 Task: Add the task  Implement a feature for users to bookmark and favorite content to the section Dash Dash in the project VectorTech and add a Due Date to the respective task as 2024/01/18.
Action: Mouse moved to (71, 372)
Screenshot: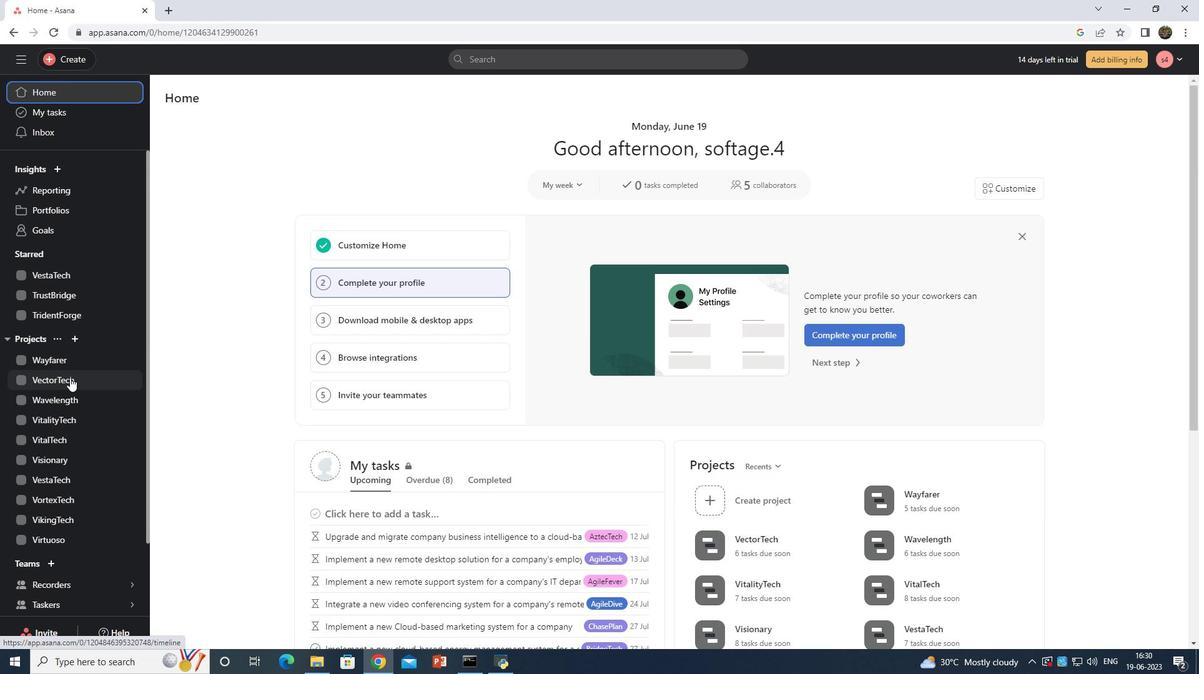 
Action: Mouse pressed left at (71, 372)
Screenshot: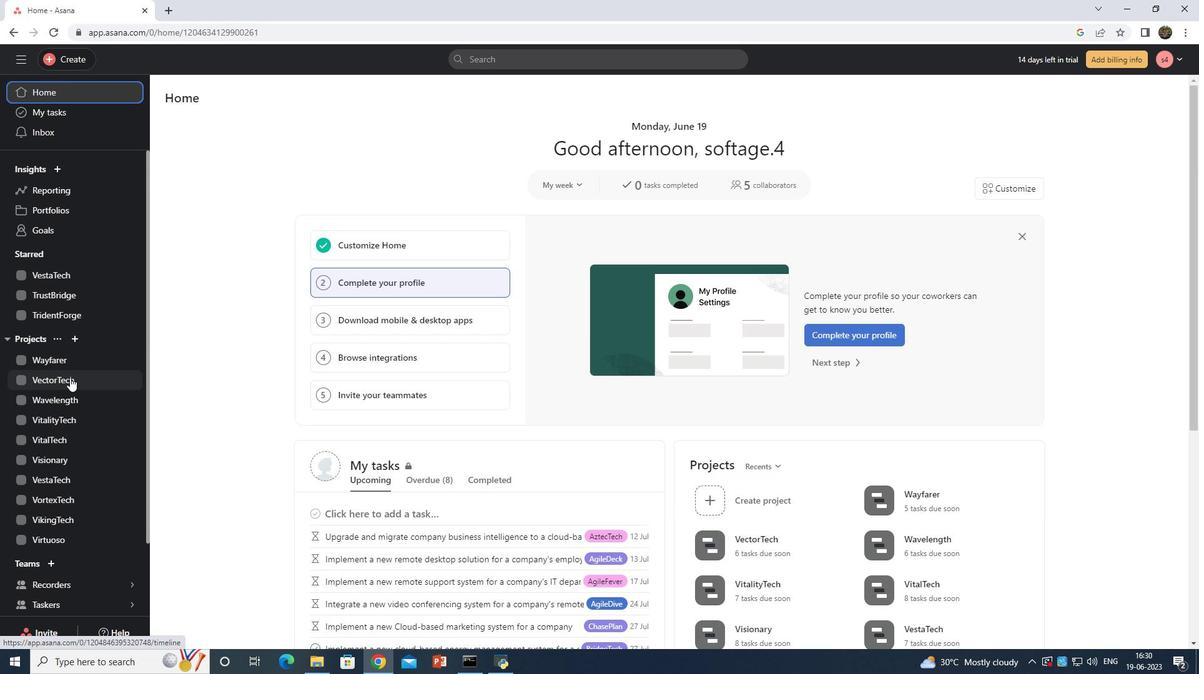 
Action: Mouse moved to (228, 123)
Screenshot: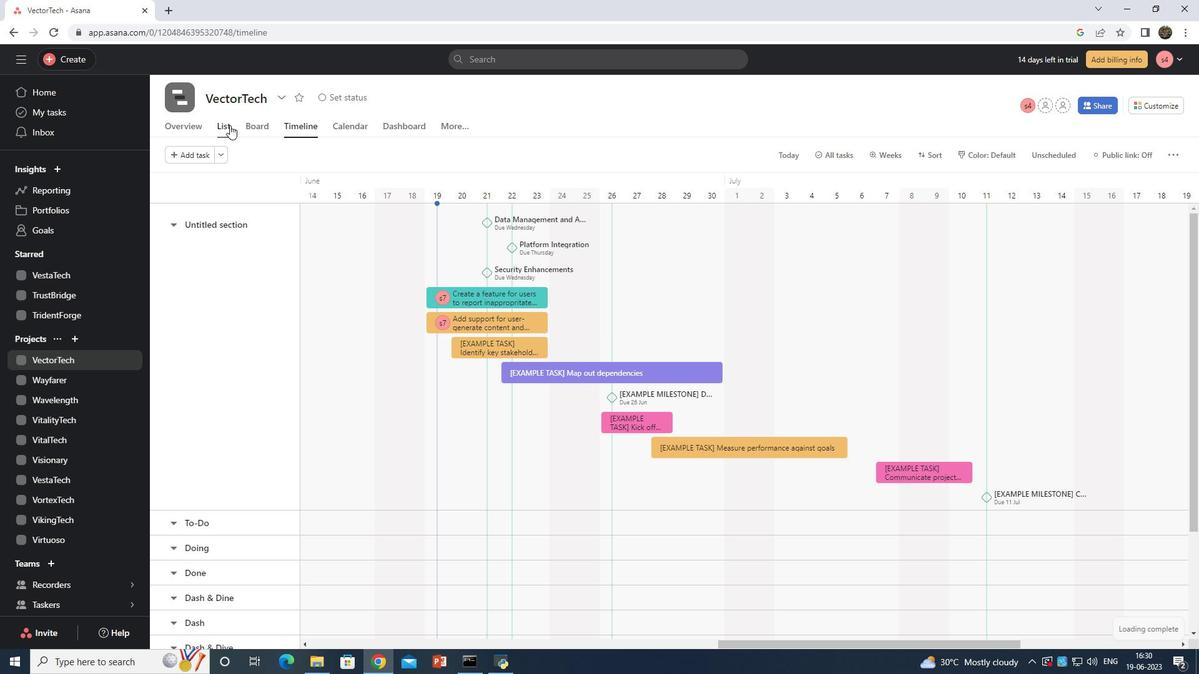 
Action: Mouse pressed left at (228, 123)
Screenshot: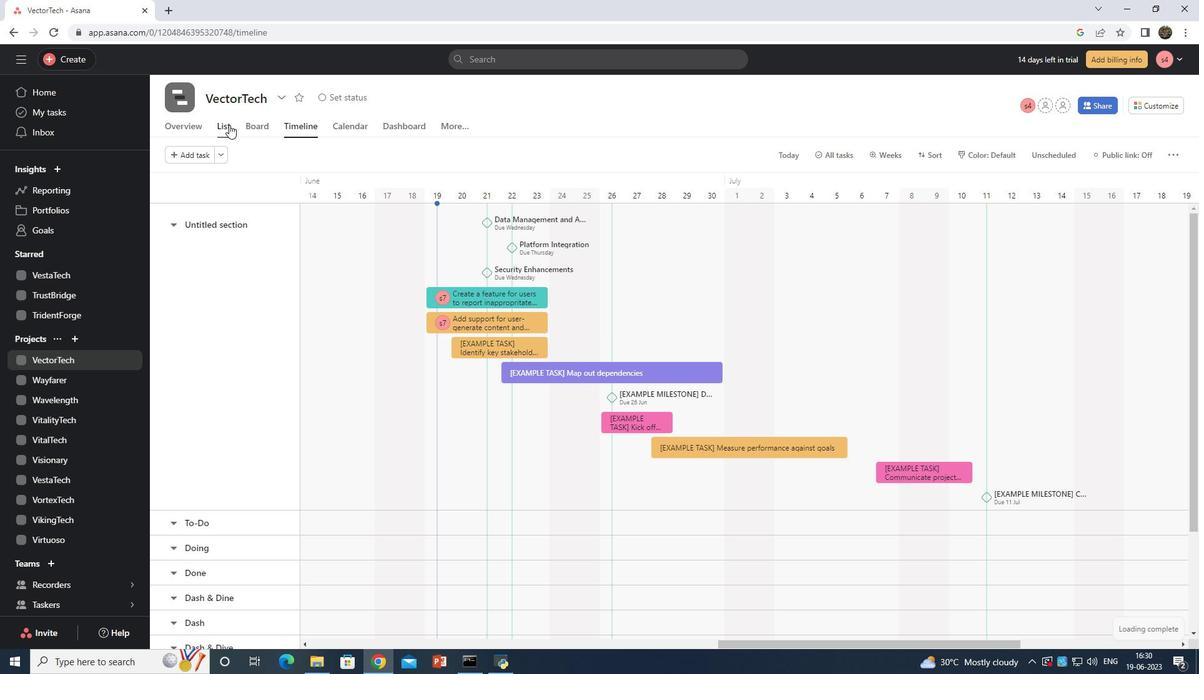 
Action: Mouse moved to (390, 366)
Screenshot: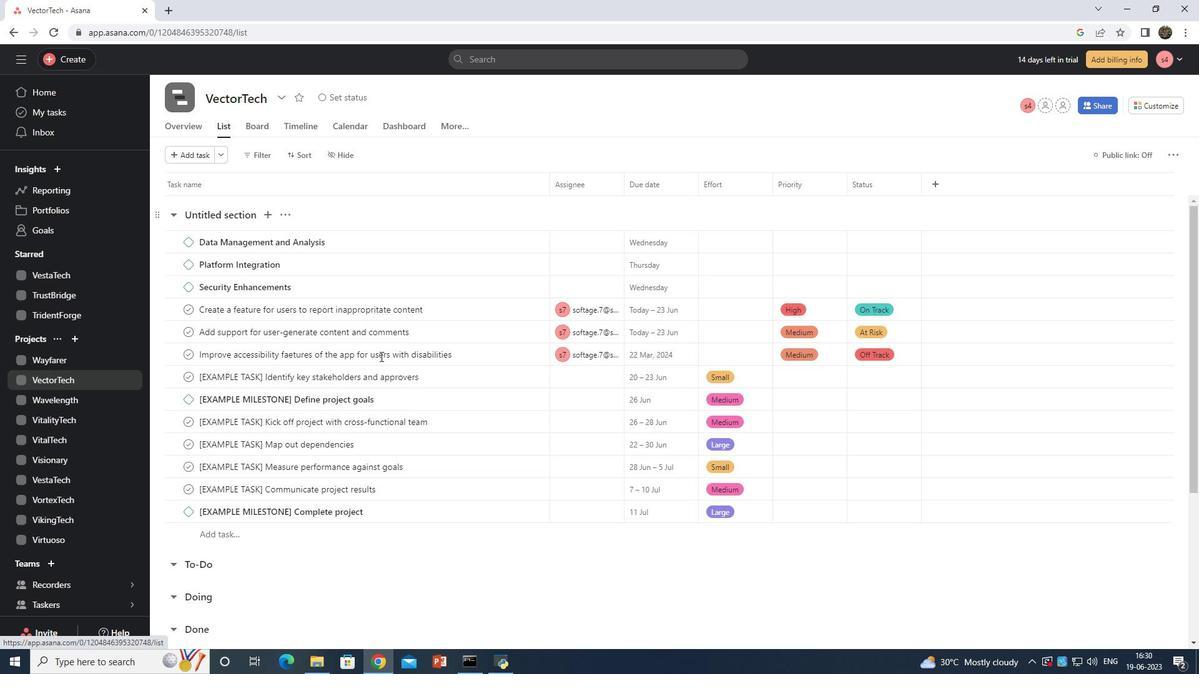 
Action: Mouse scrolled (390, 366) with delta (0, 0)
Screenshot: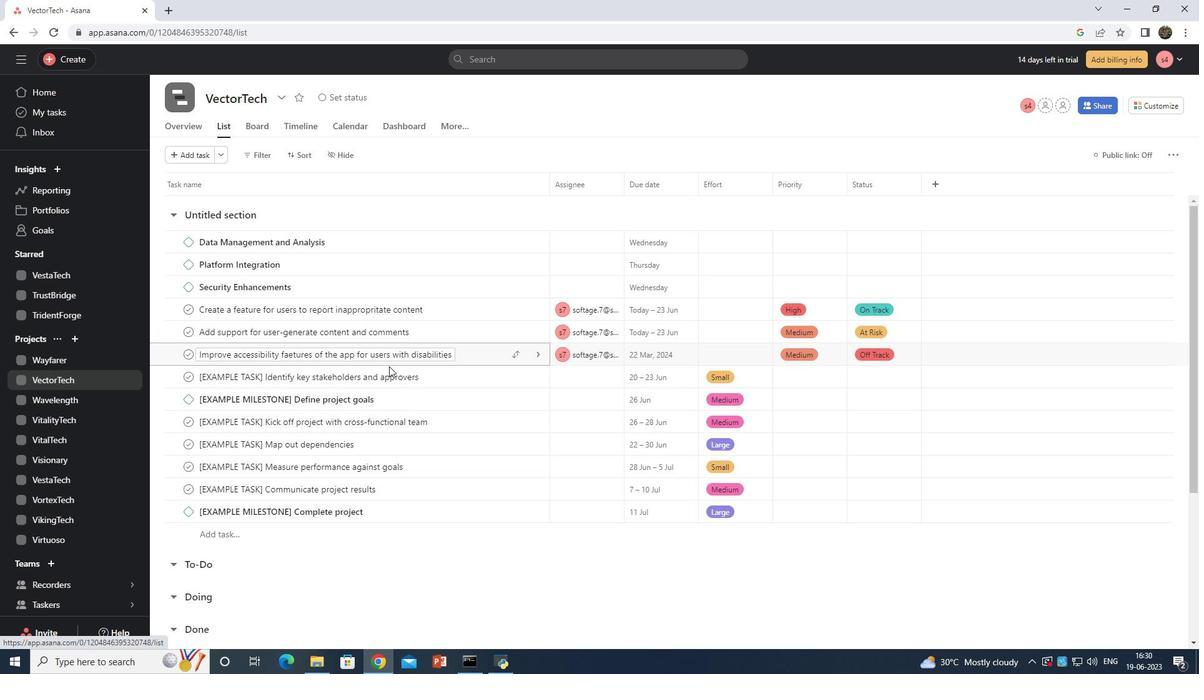 
Action: Mouse scrolled (390, 366) with delta (0, 0)
Screenshot: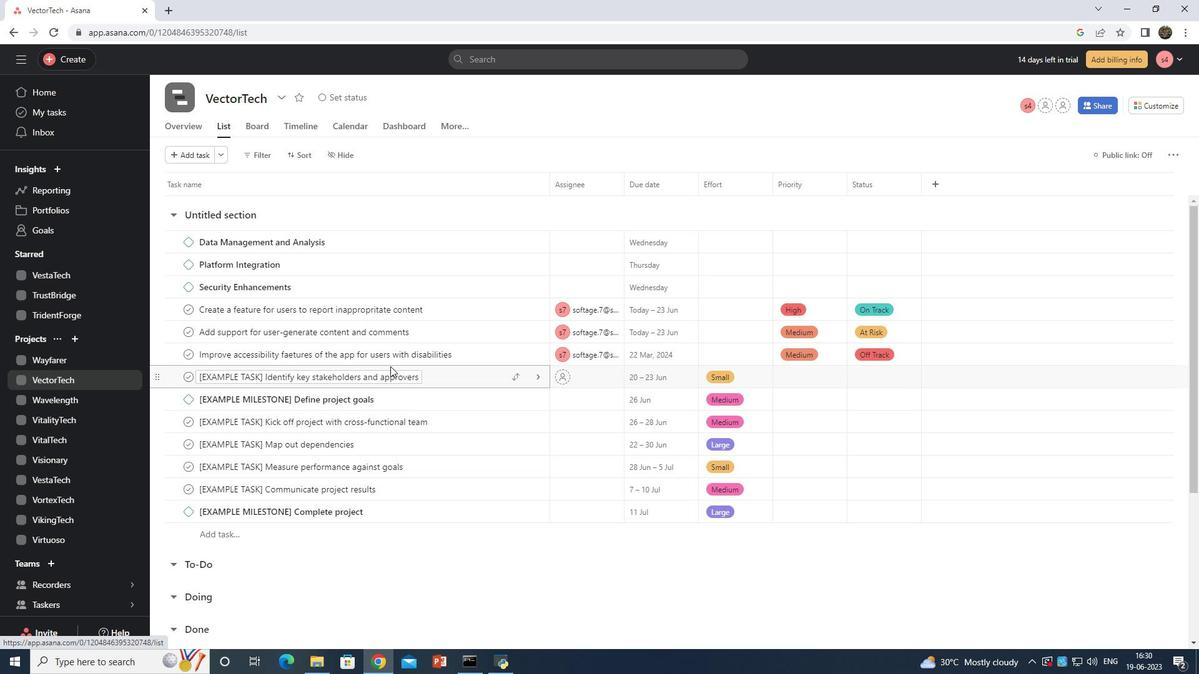 
Action: Mouse moved to (393, 366)
Screenshot: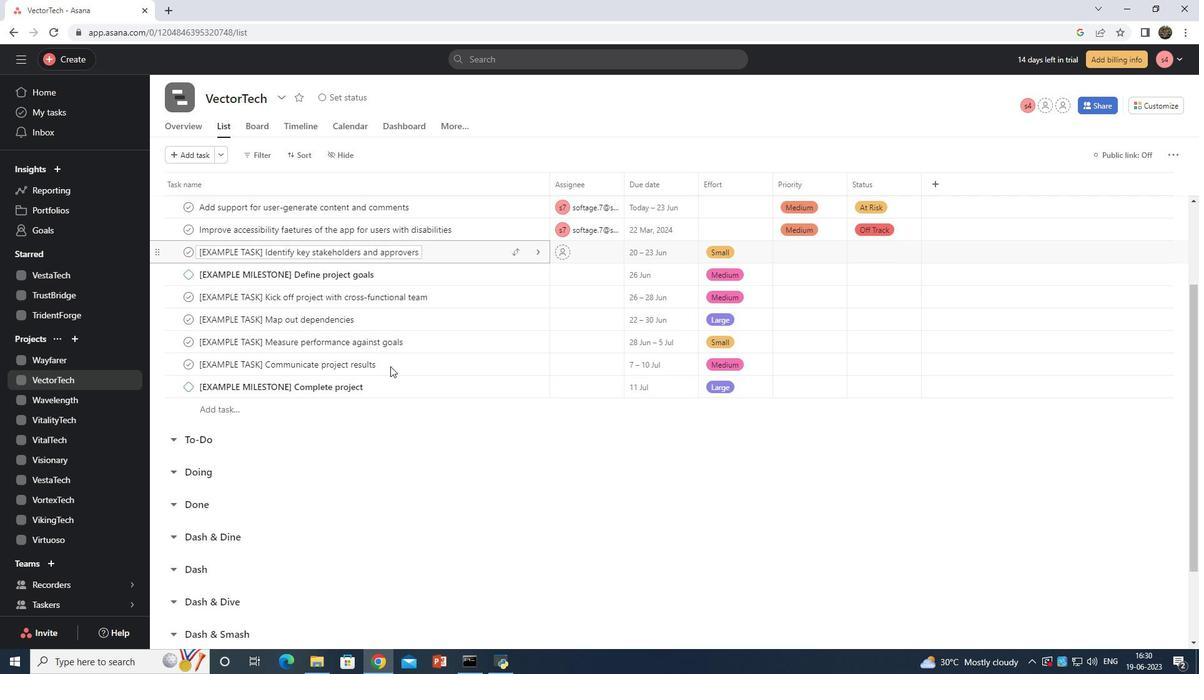 
Action: Mouse scrolled (393, 366) with delta (0, 0)
Screenshot: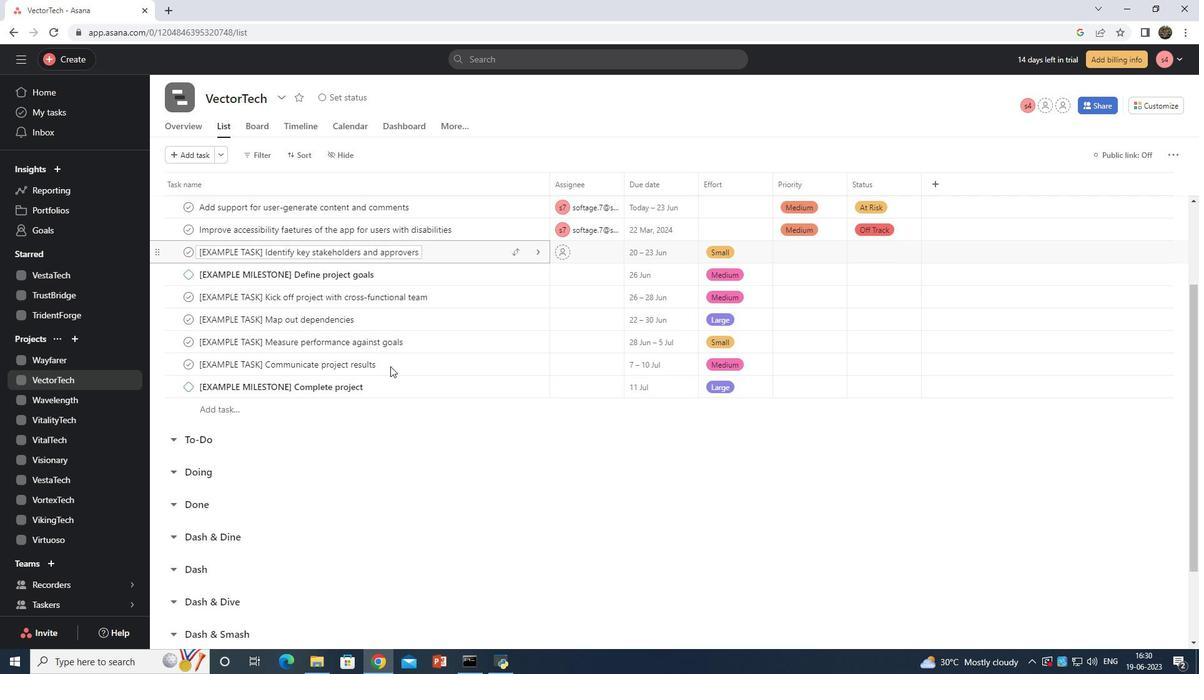 
Action: Mouse moved to (395, 365)
Screenshot: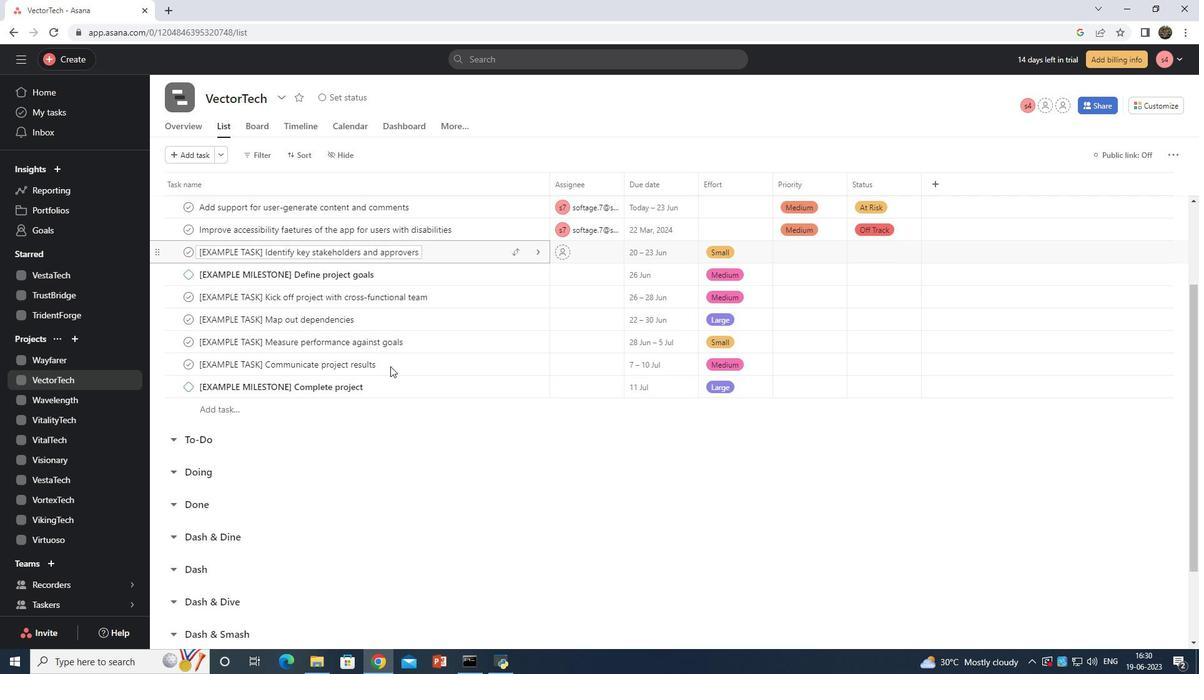 
Action: Mouse scrolled (395, 366) with delta (0, 0)
Screenshot: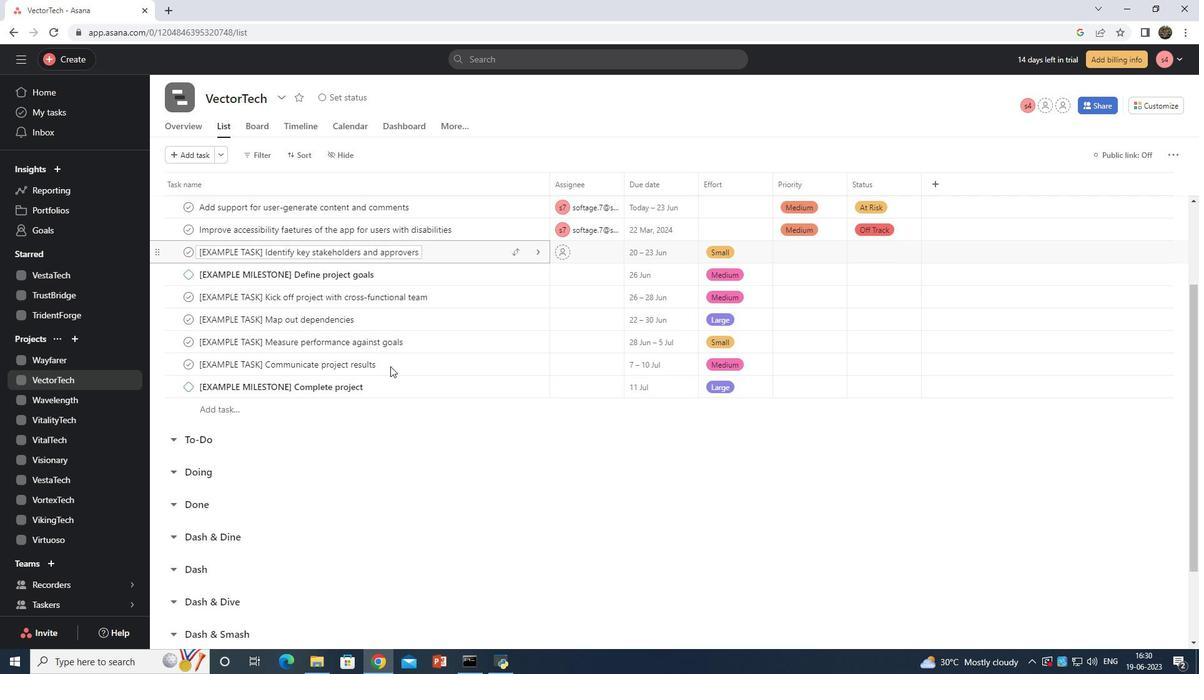 
Action: Mouse moved to (395, 365)
Screenshot: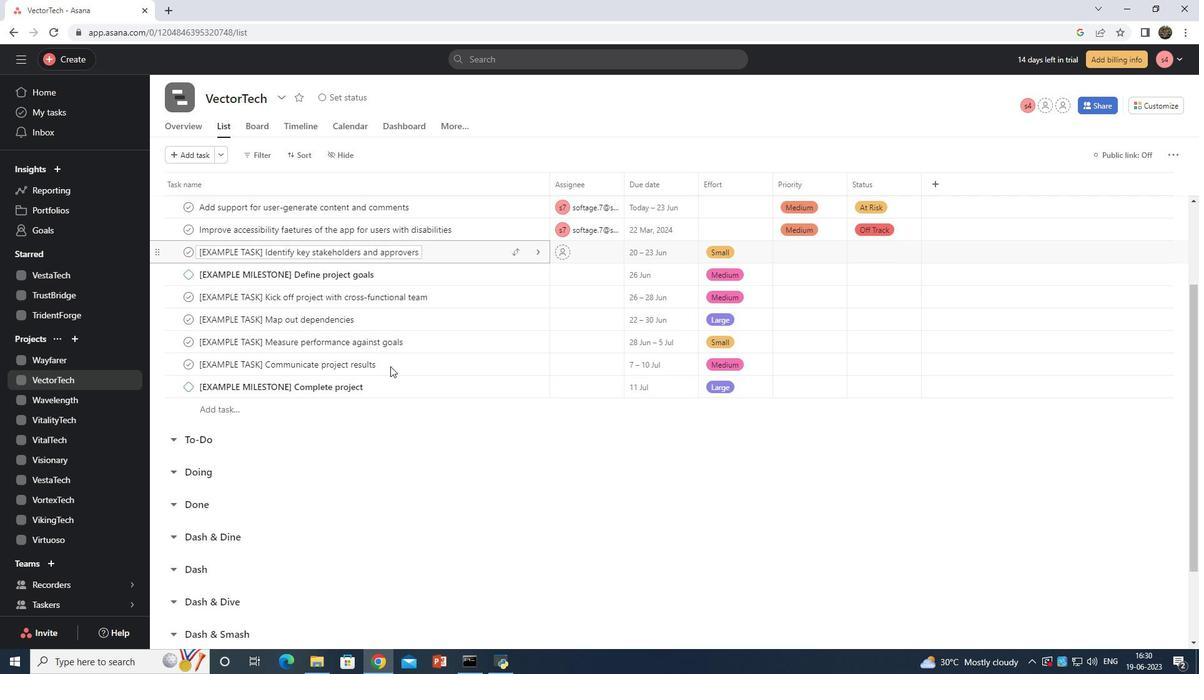
Action: Mouse scrolled (395, 364) with delta (0, 0)
Screenshot: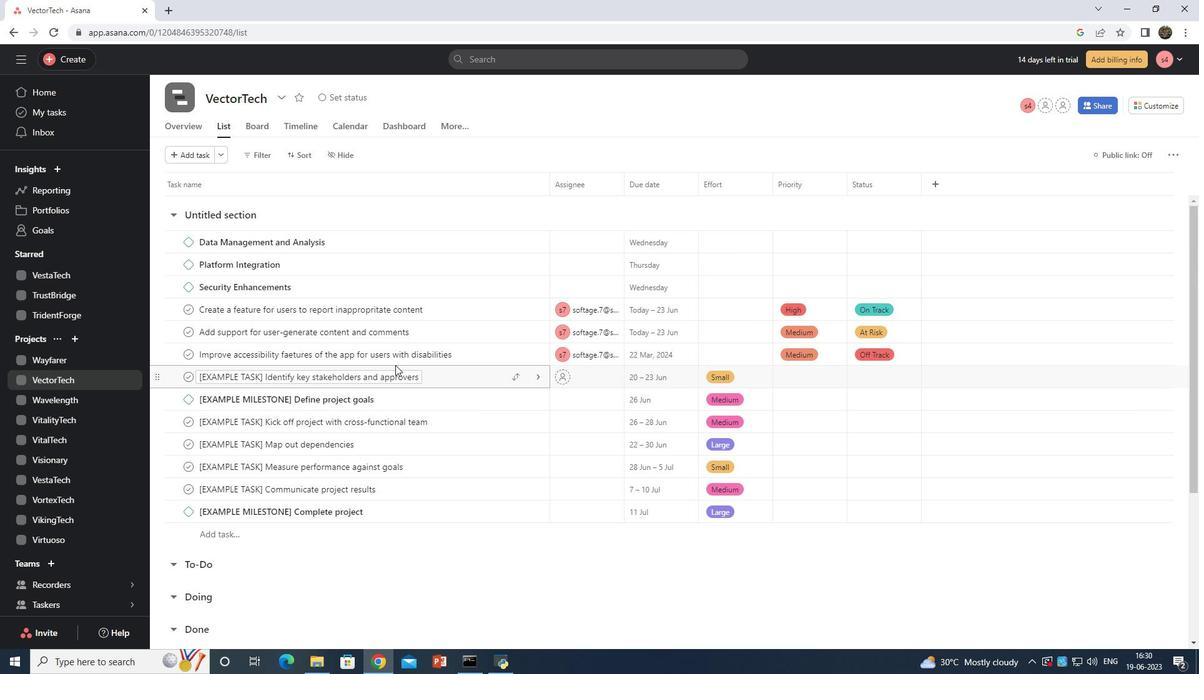 
Action: Mouse scrolled (395, 364) with delta (0, 0)
Screenshot: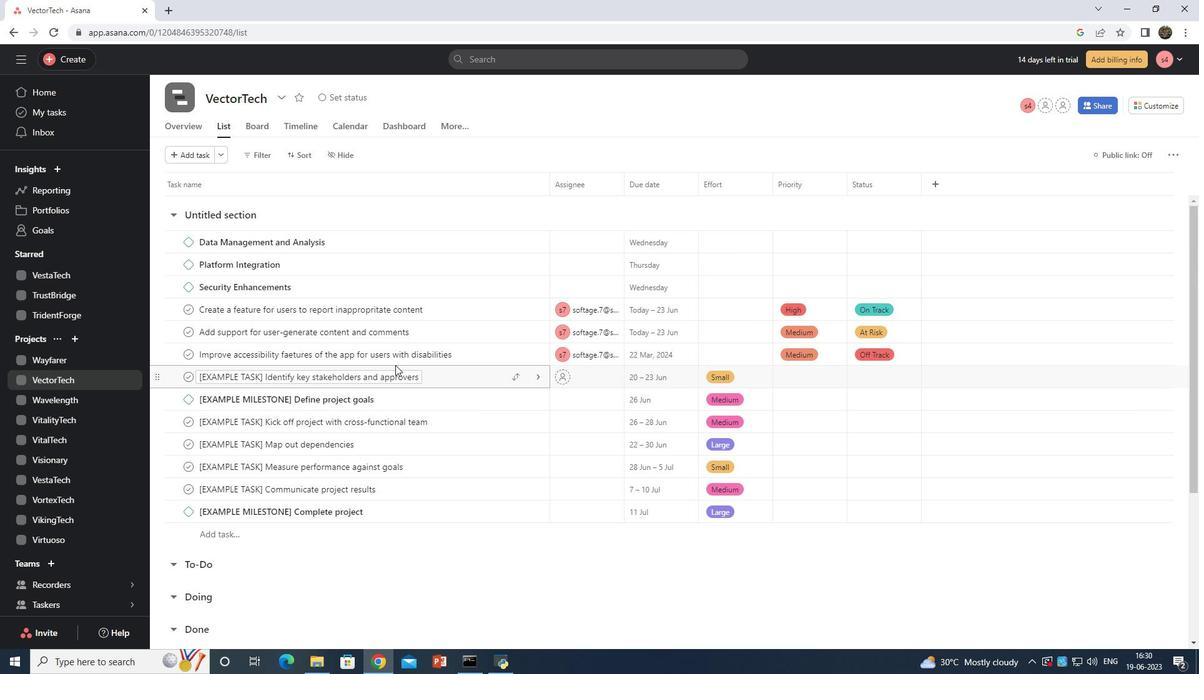 
Action: Mouse scrolled (395, 364) with delta (0, 0)
Screenshot: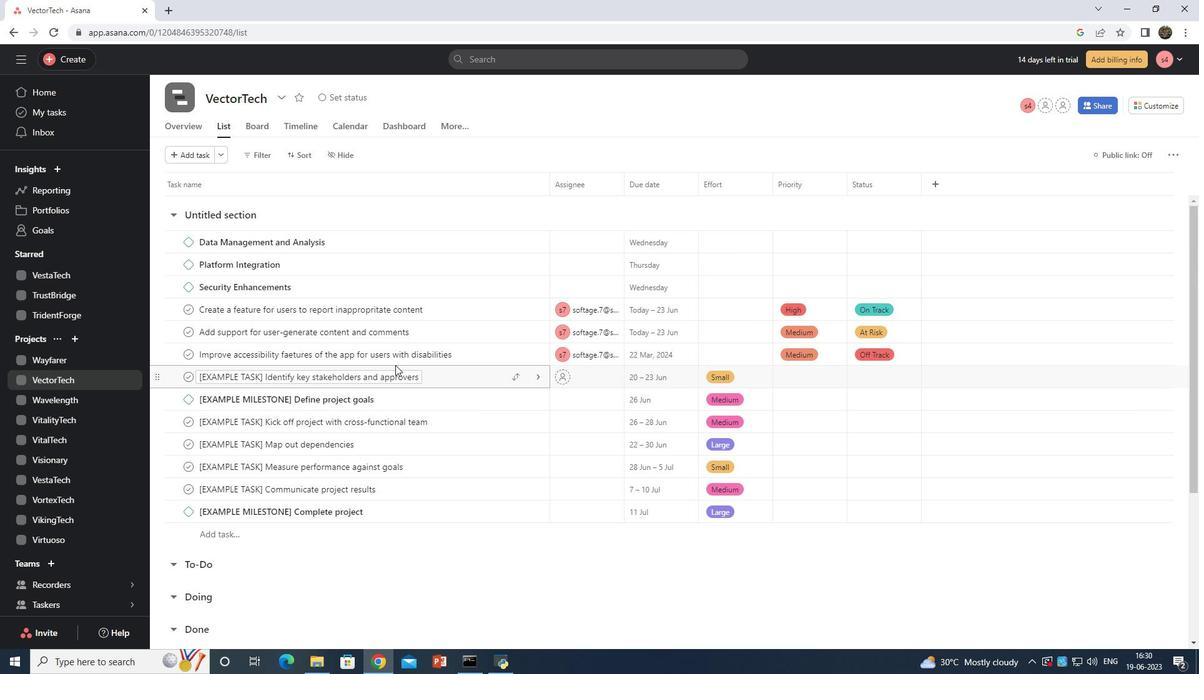 
Action: Mouse moved to (396, 365)
Screenshot: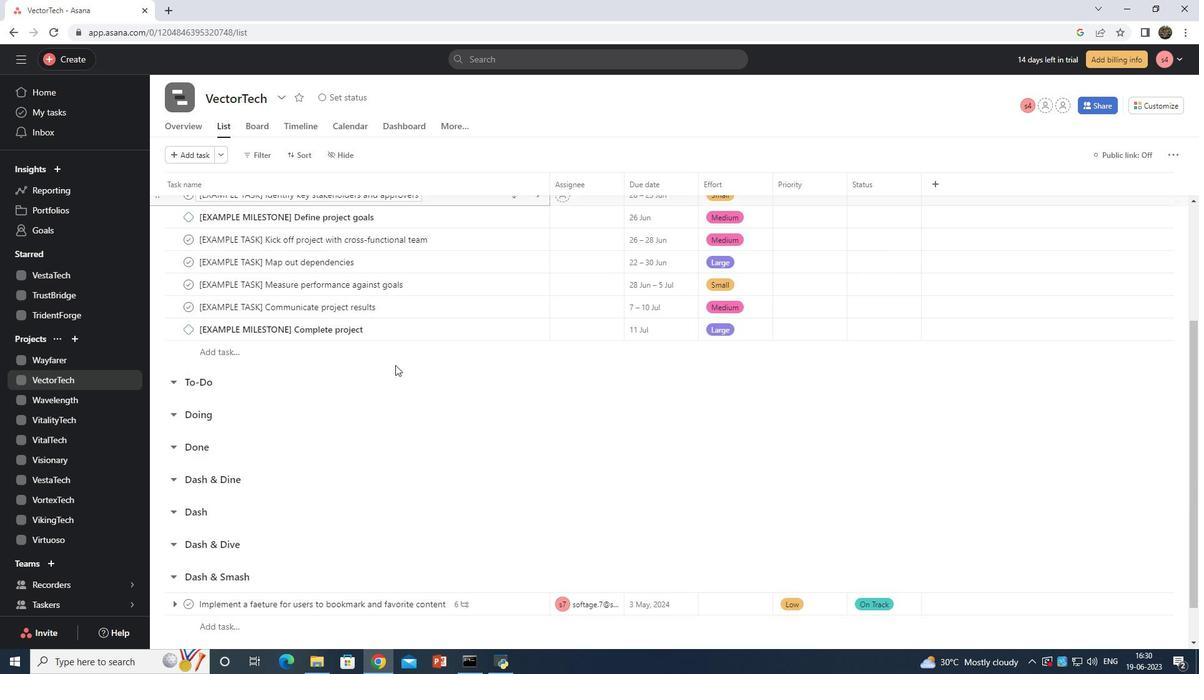 
Action: Mouse scrolled (396, 364) with delta (0, 0)
Screenshot: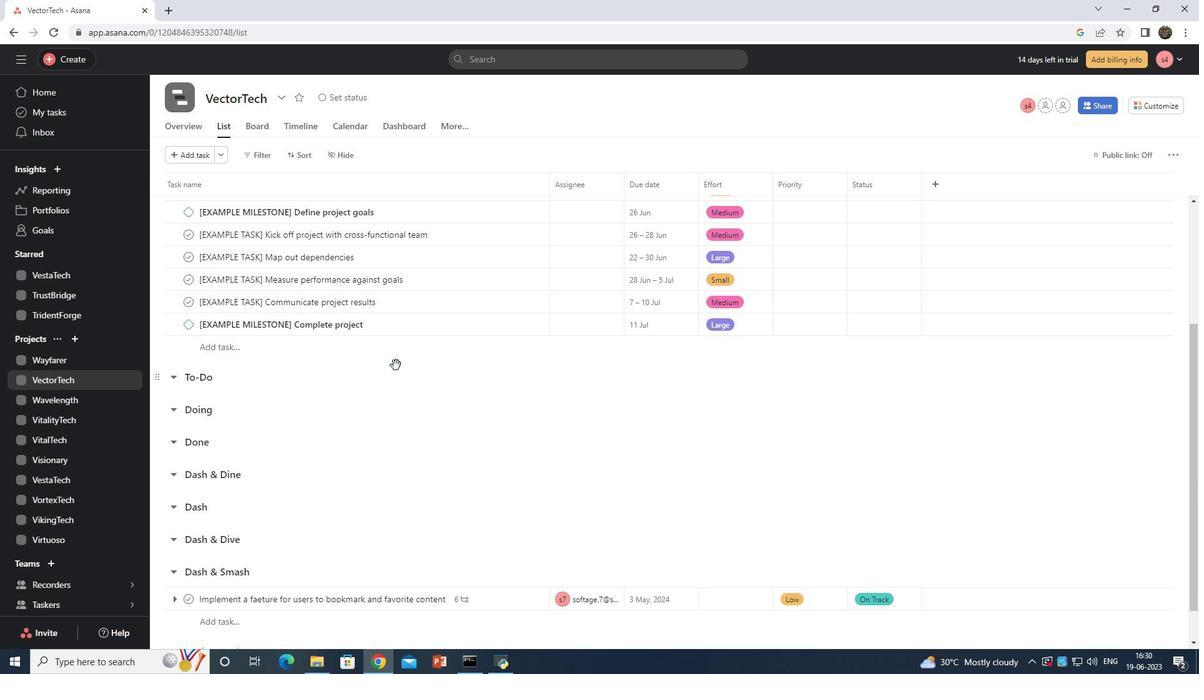 
Action: Mouse scrolled (396, 364) with delta (0, 0)
Screenshot: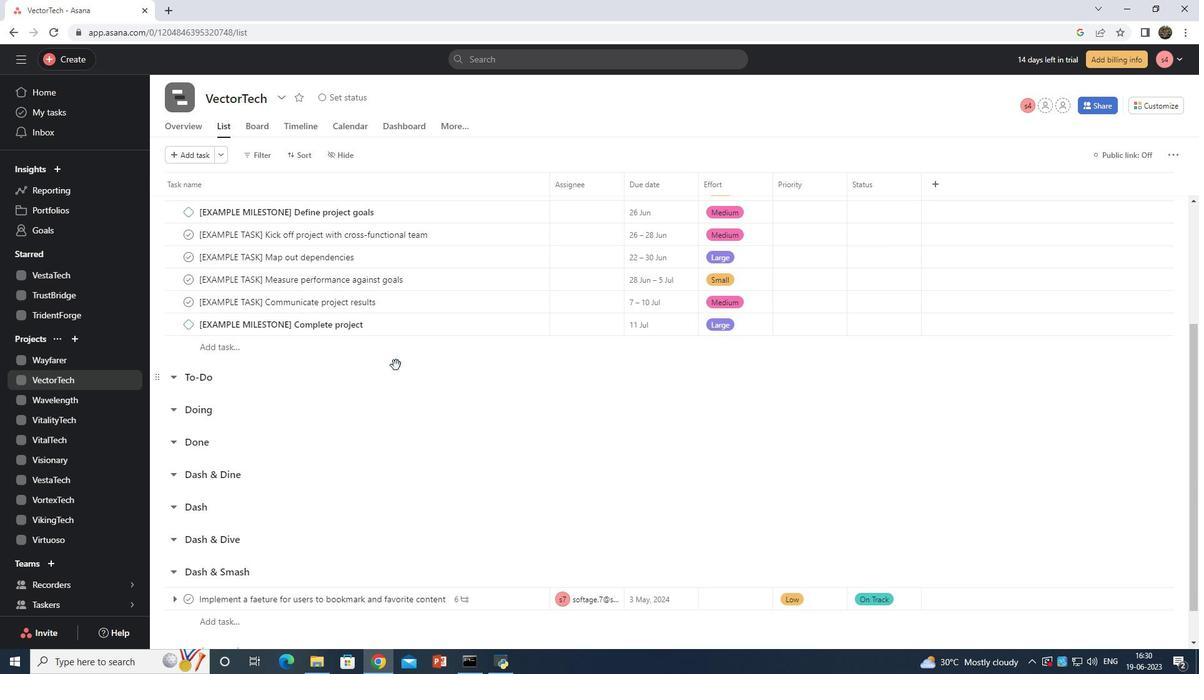 
Action: Mouse scrolled (396, 364) with delta (0, 0)
Screenshot: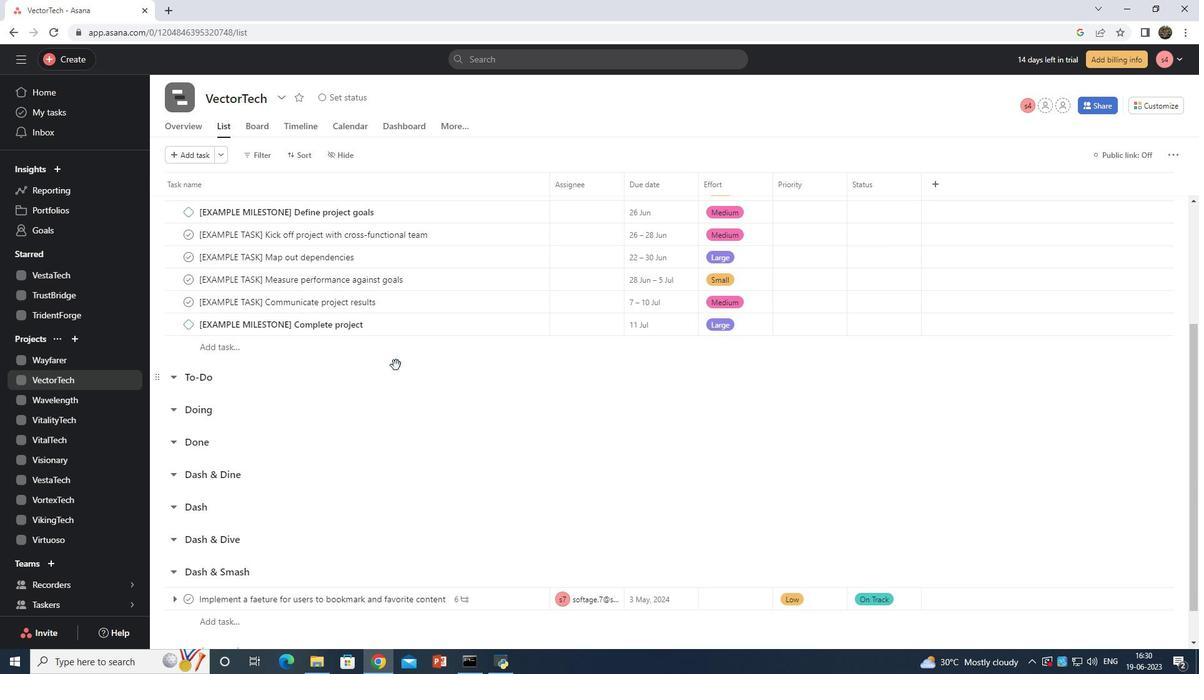 
Action: Mouse scrolled (396, 364) with delta (0, 0)
Screenshot: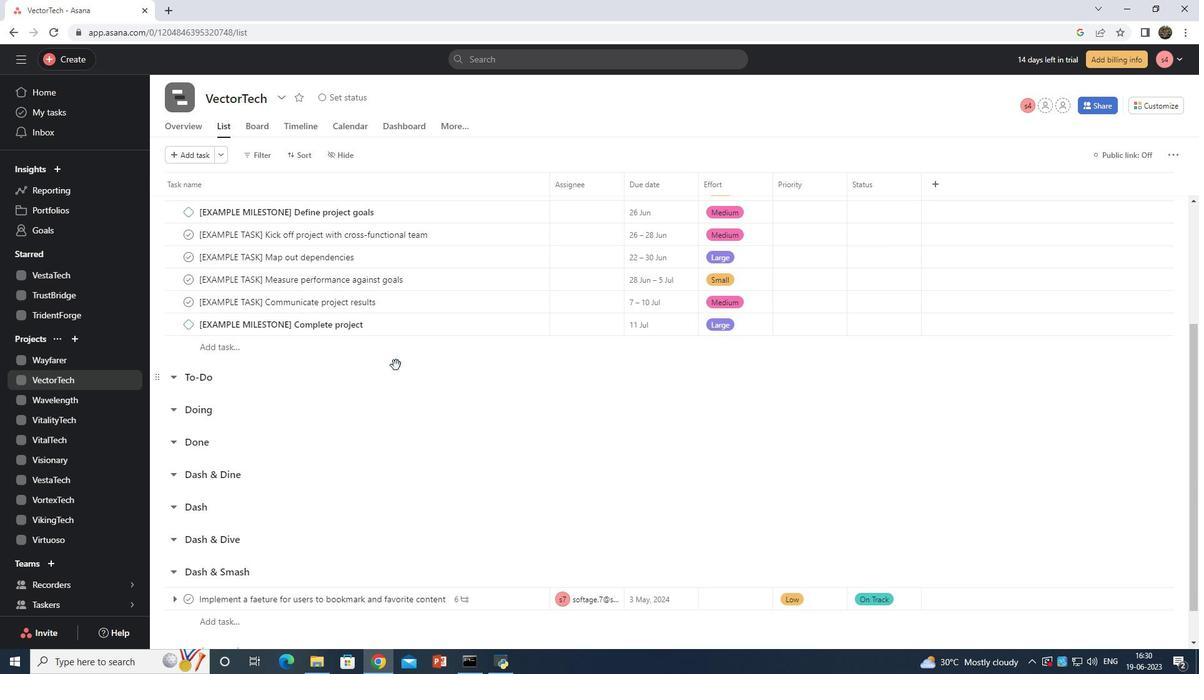 
Action: Mouse scrolled (396, 364) with delta (0, 0)
Screenshot: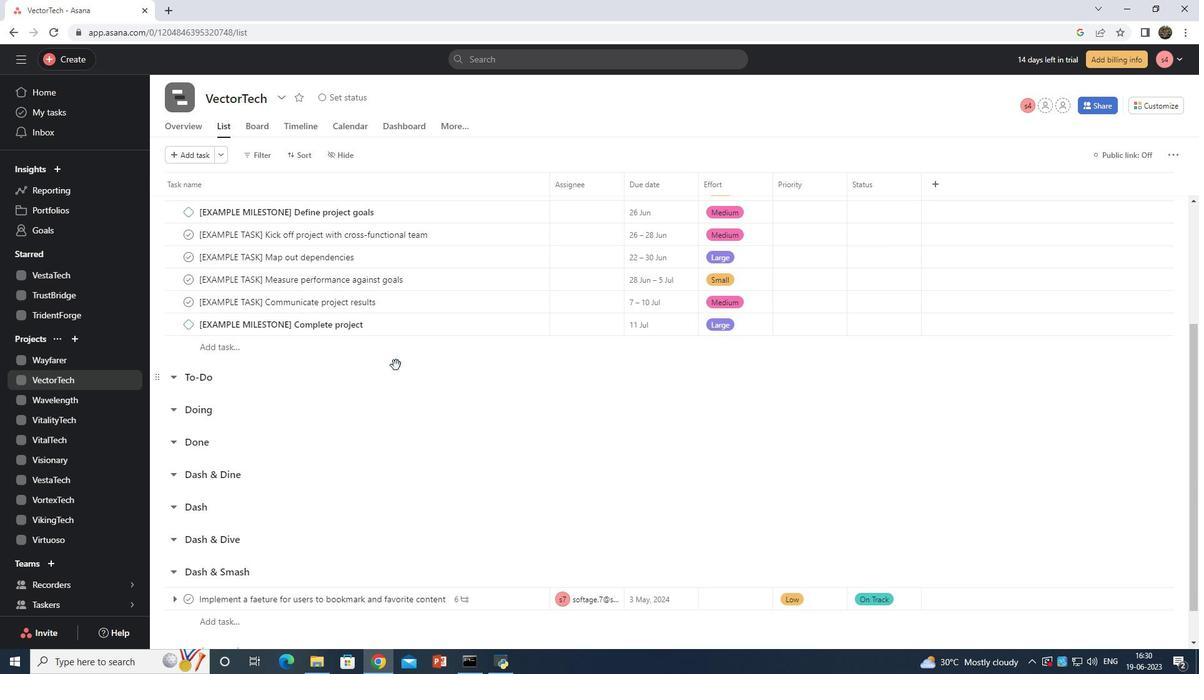 
Action: Mouse moved to (517, 553)
Screenshot: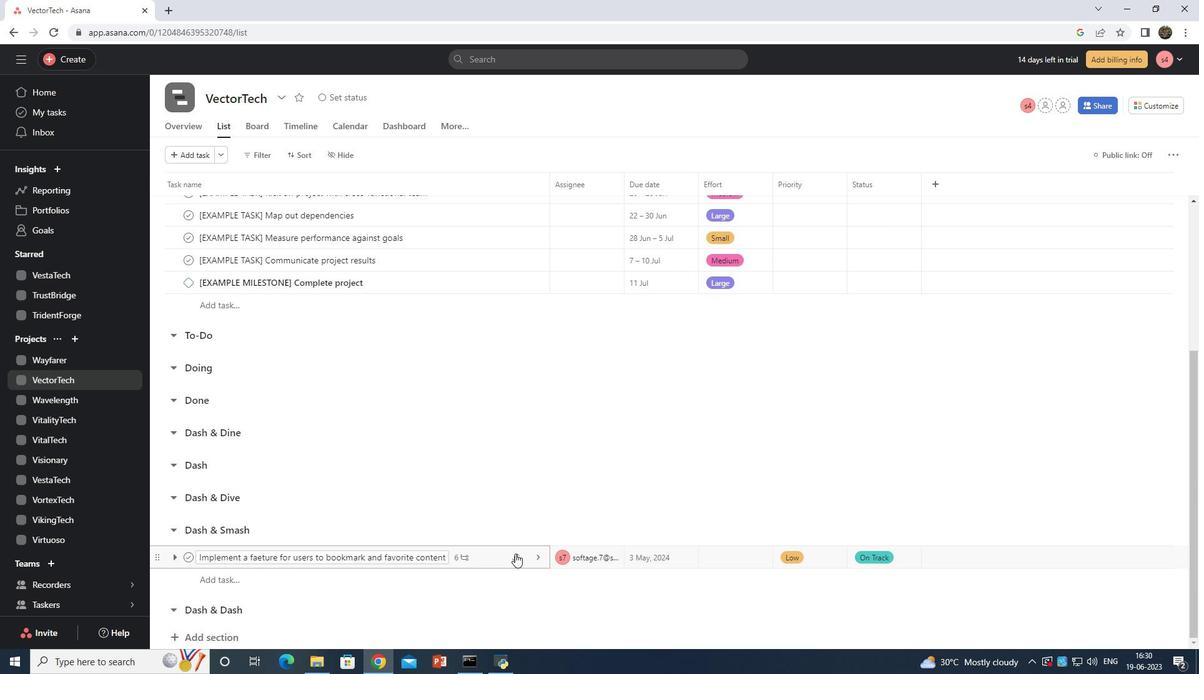 
Action: Mouse pressed left at (517, 553)
Screenshot: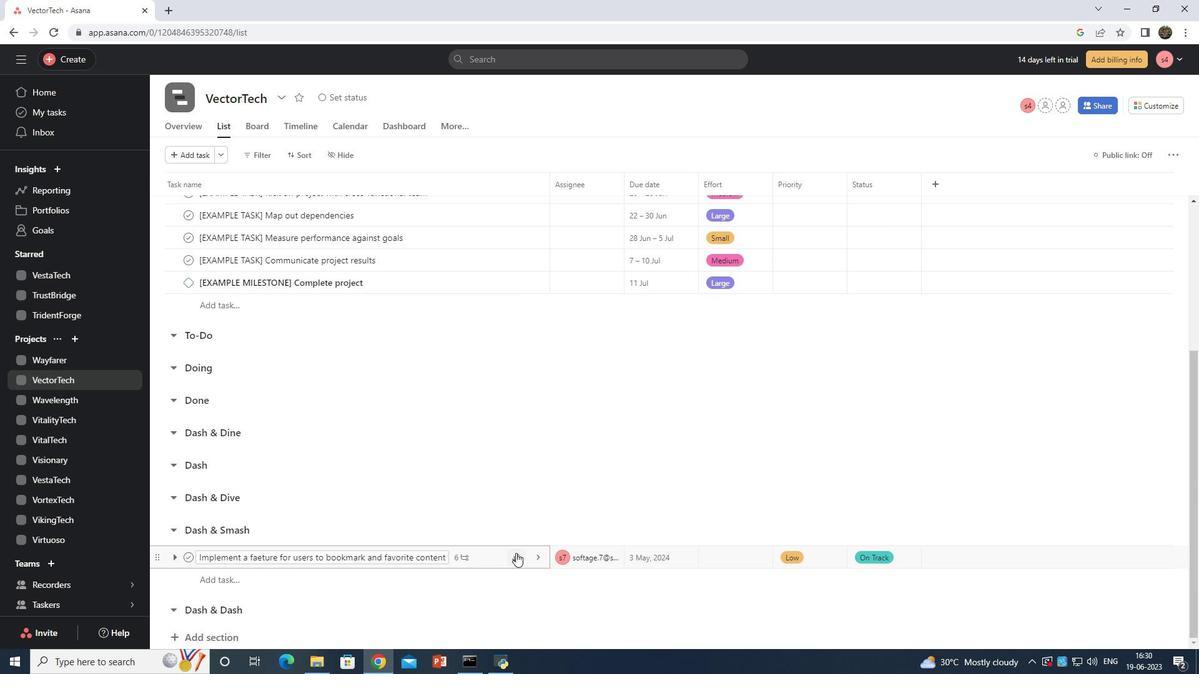 
Action: Mouse moved to (437, 537)
Screenshot: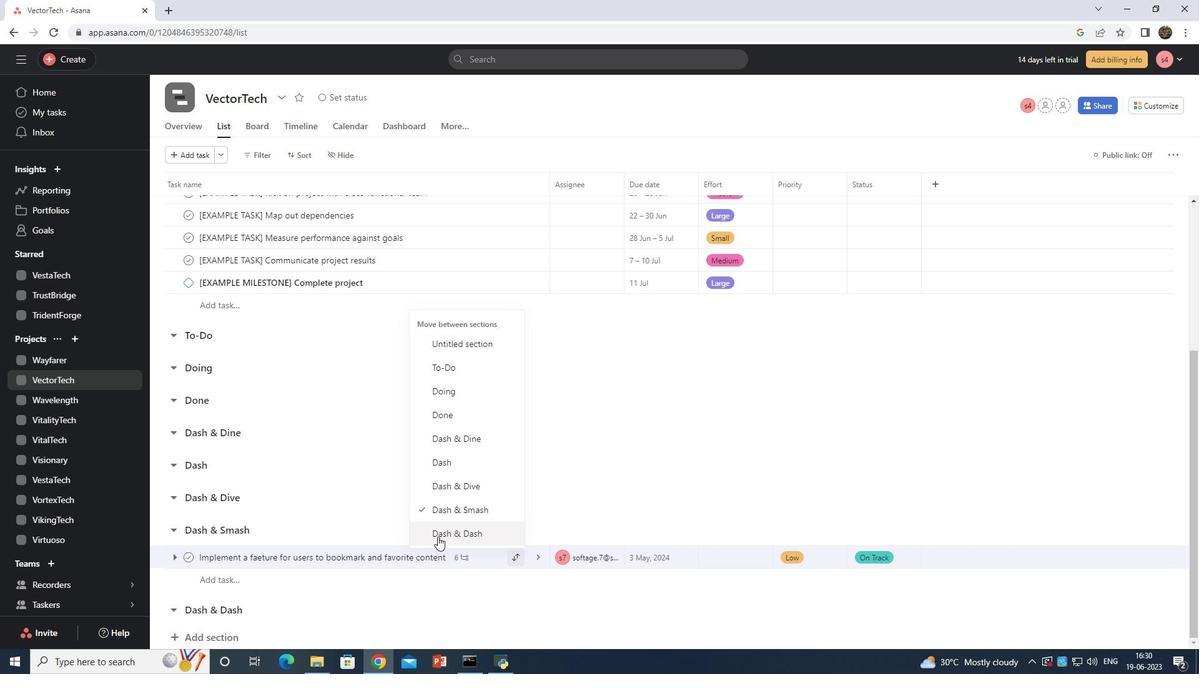 
Action: Mouse pressed left at (437, 537)
Screenshot: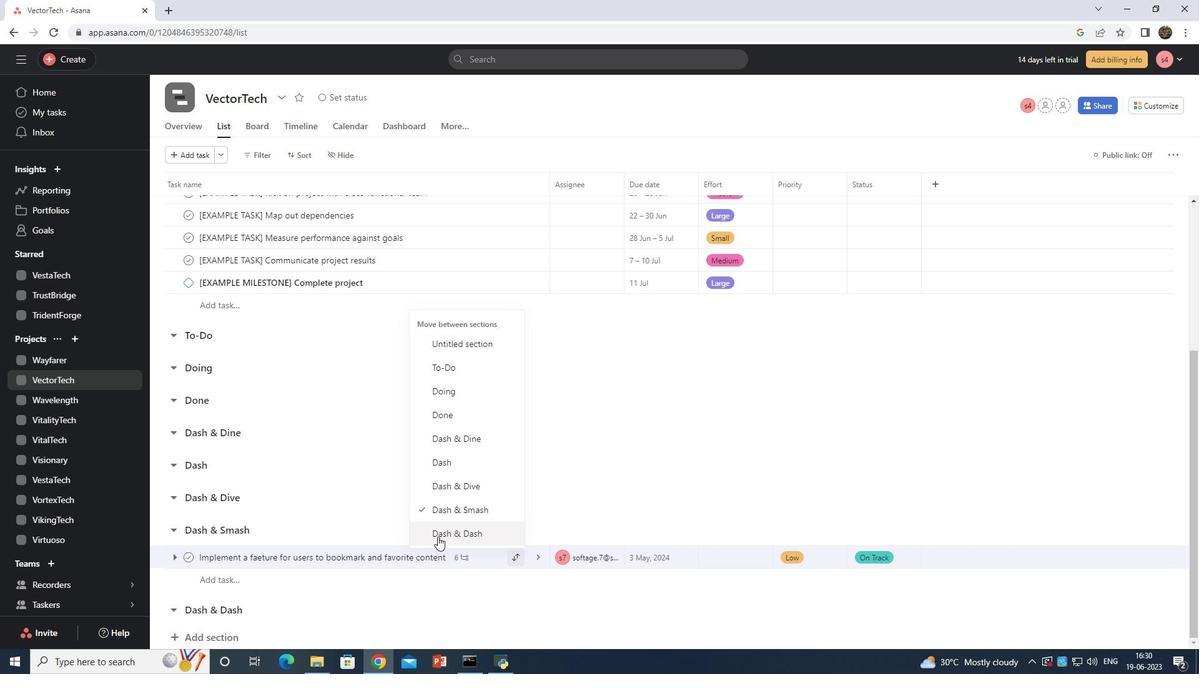 
Action: Mouse moved to (649, 281)
Screenshot: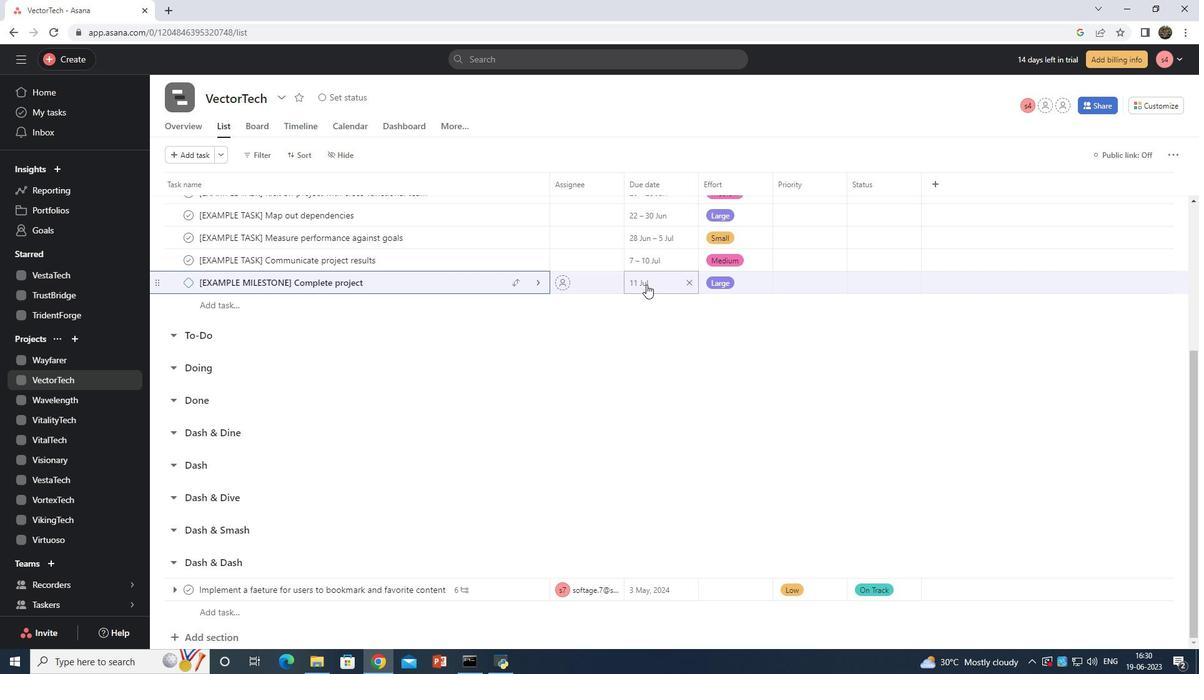 
Action: Mouse pressed left at (649, 281)
Screenshot: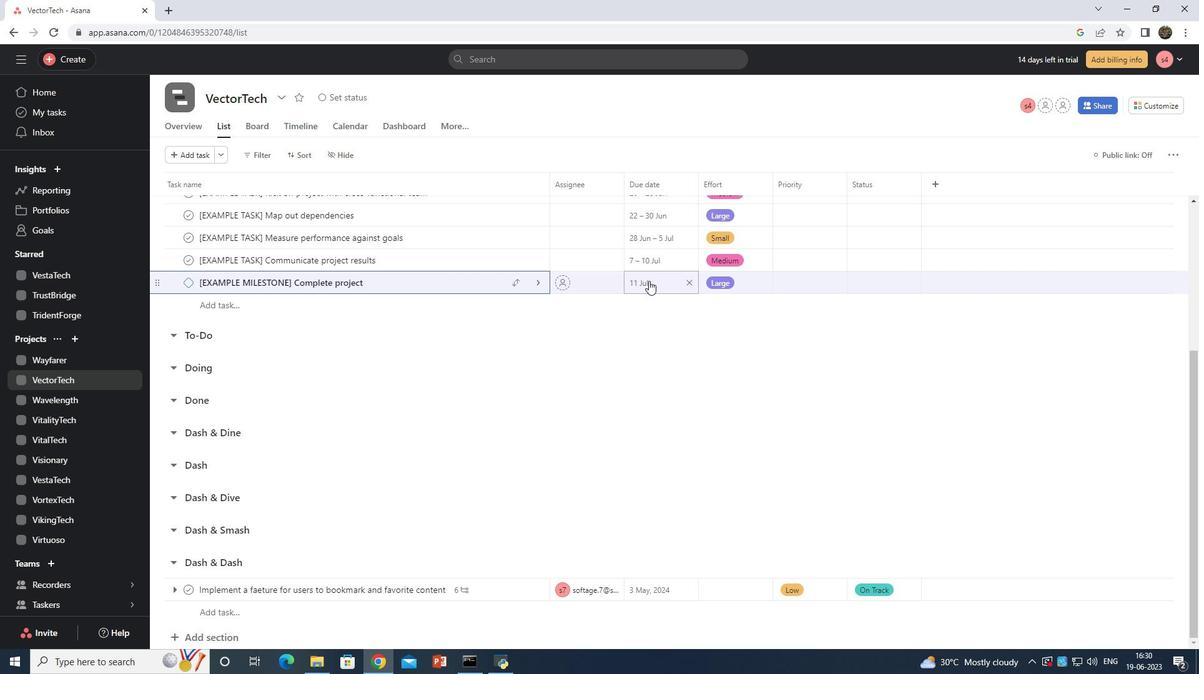 
Action: Key pressed <Key.backspace><Key.backspace><Key.backspace><Key.backspace><Key.backspace><Key.backspace><Key.backspace><Key.backspace><Key.backspace><Key.backspace><Key.backspace><Key.backspace><Key.backspace><Key.backspace><Key.backspace><Key.backspace><Key.backspace><Key.backspace><Key.backspace><Key.backspace><Key.backspace><Key.backspace><Key.backspace><Key.backspace><Key.backspace><Key.backspace><Key.backspace><Key.backspace><Key.backspace><Key.backspace><Key.backspace>2024/04/18<Key.enter>
Screenshot: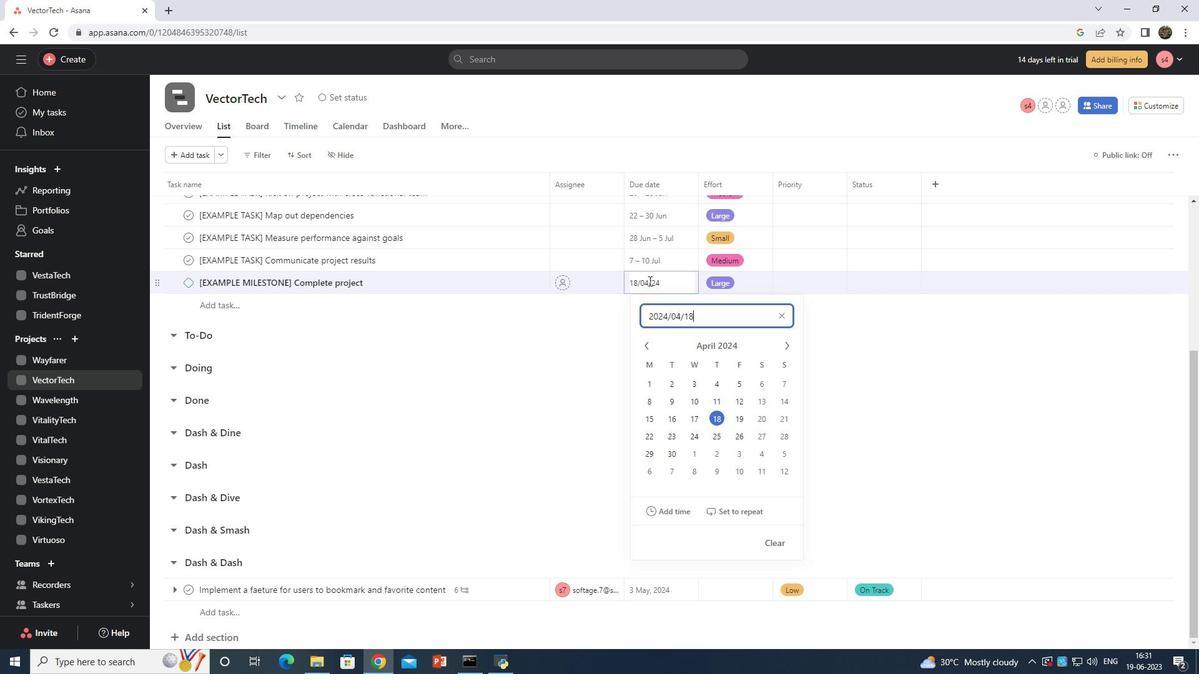 
Action: Mouse moved to (851, 412)
Screenshot: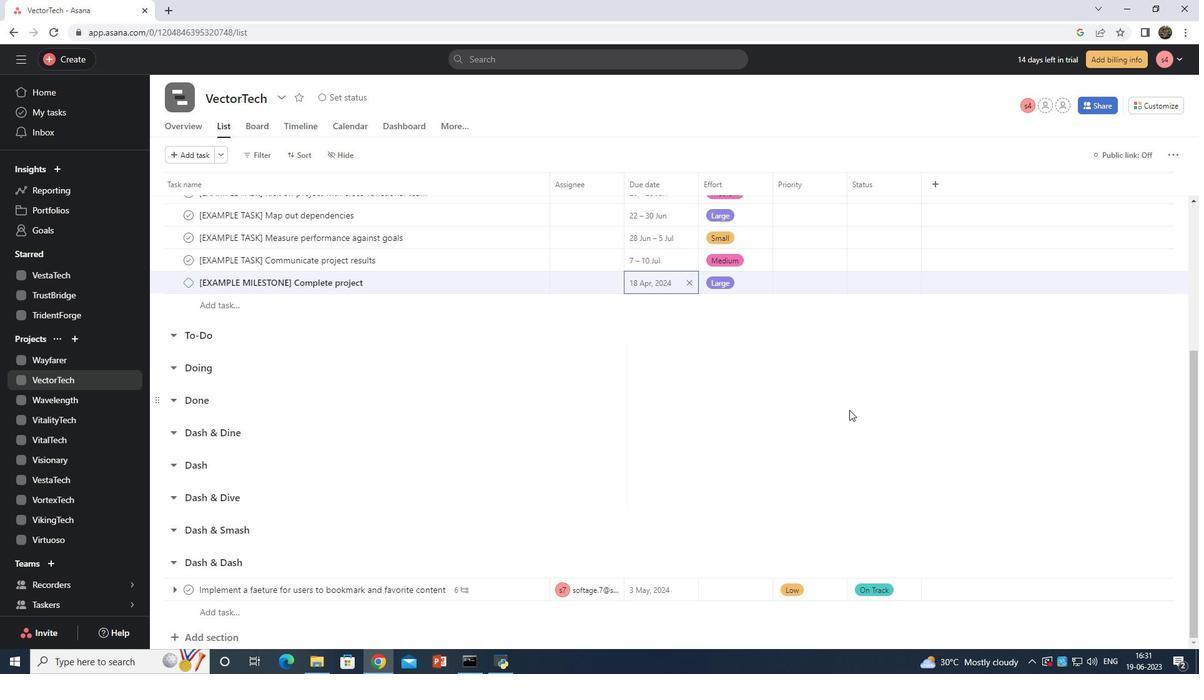 
